 Task: Check the sale-to-list ratio of front patio in the last 1 year.
Action: Mouse moved to (769, 180)
Screenshot: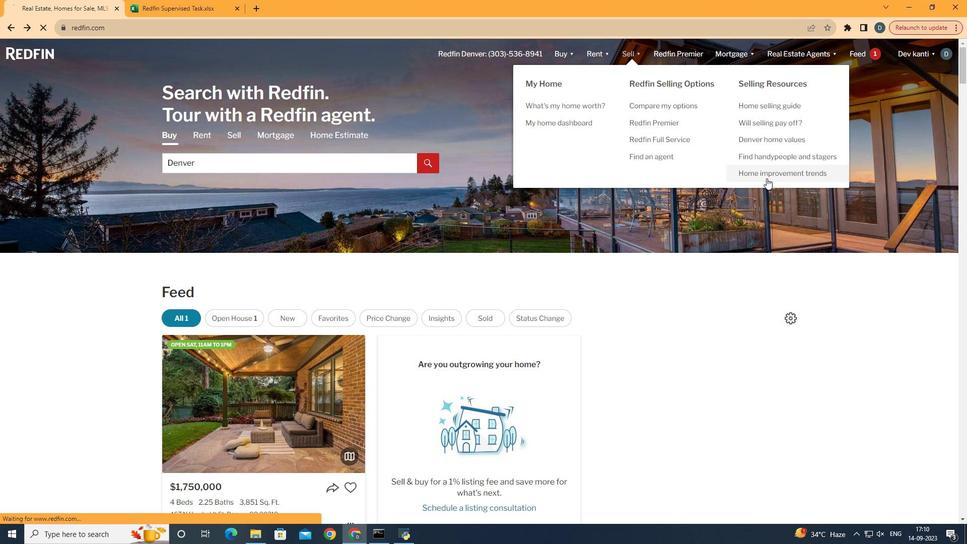 
Action: Mouse pressed left at (769, 180)
Screenshot: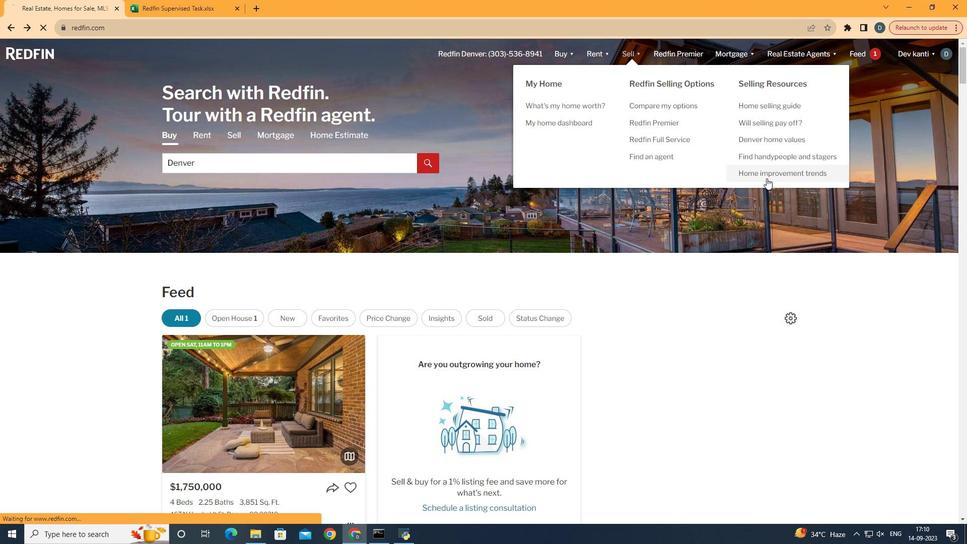 
Action: Mouse moved to (241, 192)
Screenshot: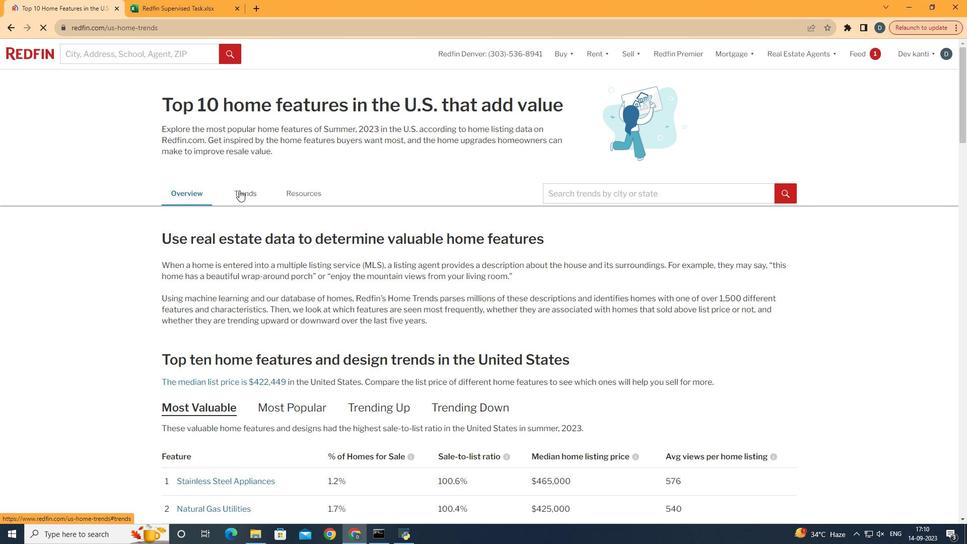 
Action: Mouse pressed left at (241, 192)
Screenshot: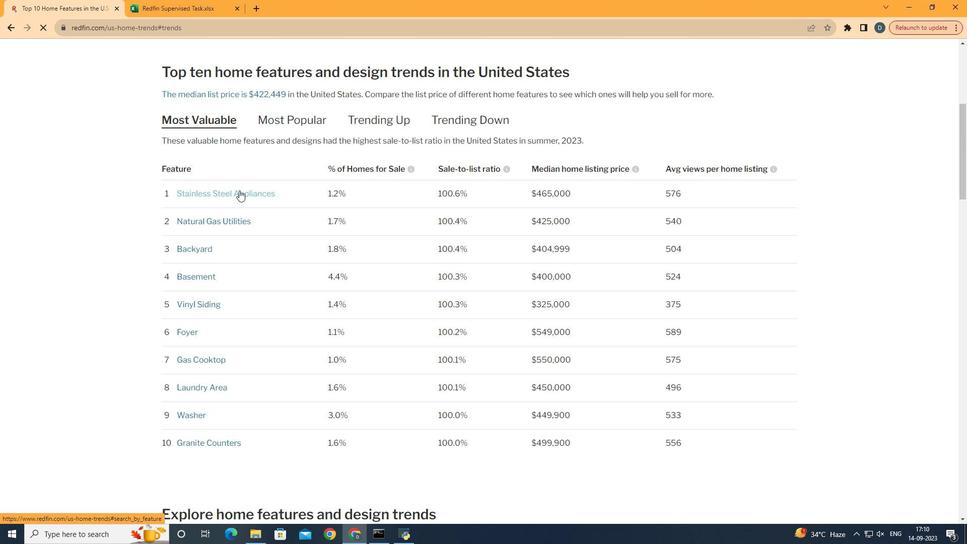 
Action: Mouse moved to (309, 239)
Screenshot: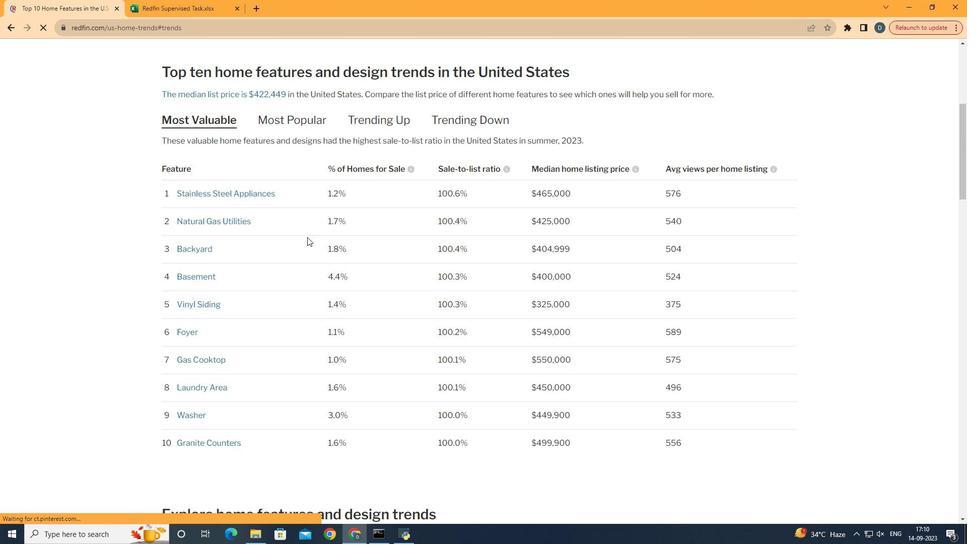 
Action: Mouse scrolled (309, 239) with delta (0, 0)
Screenshot: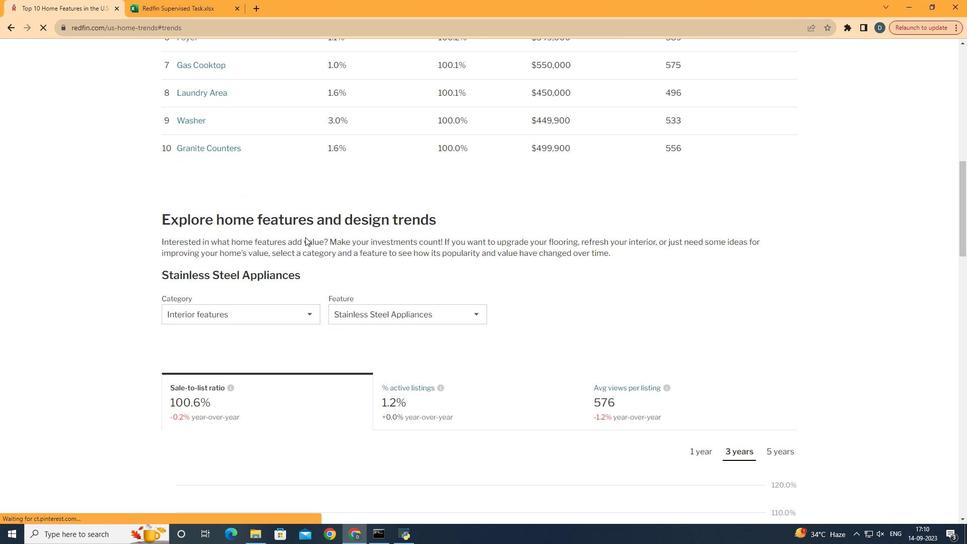 
Action: Mouse scrolled (309, 239) with delta (0, 0)
Screenshot: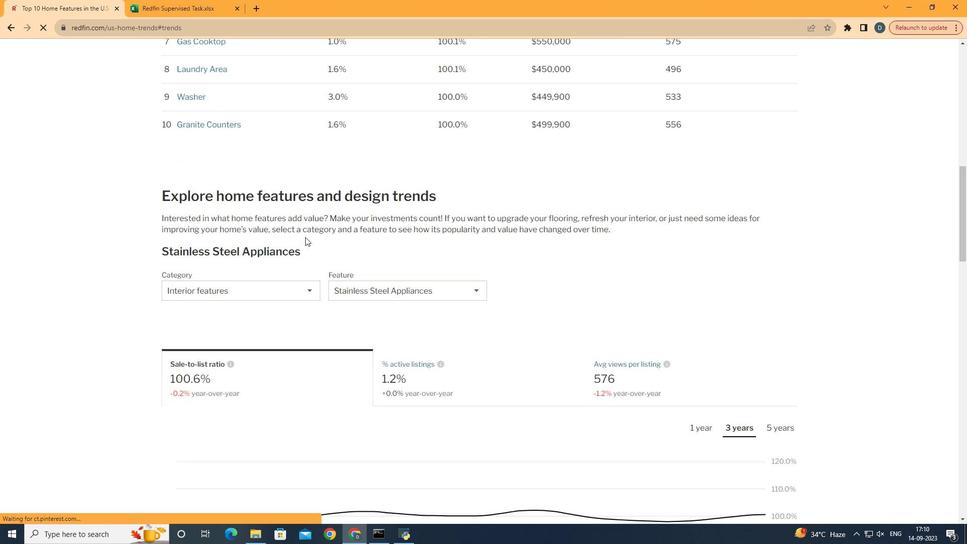 
Action: Mouse moved to (309, 239)
Screenshot: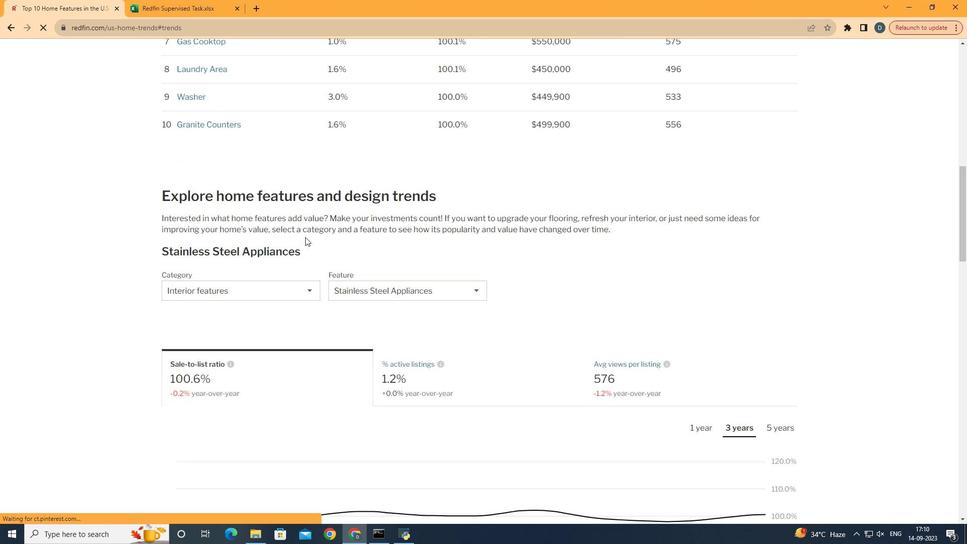 
Action: Mouse scrolled (309, 238) with delta (0, 0)
Screenshot: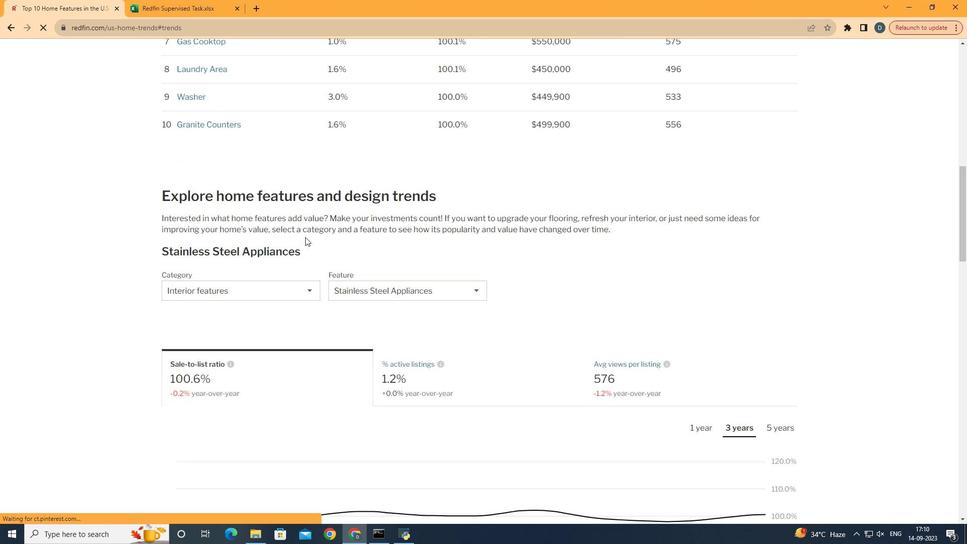 
Action: Mouse moved to (309, 239)
Screenshot: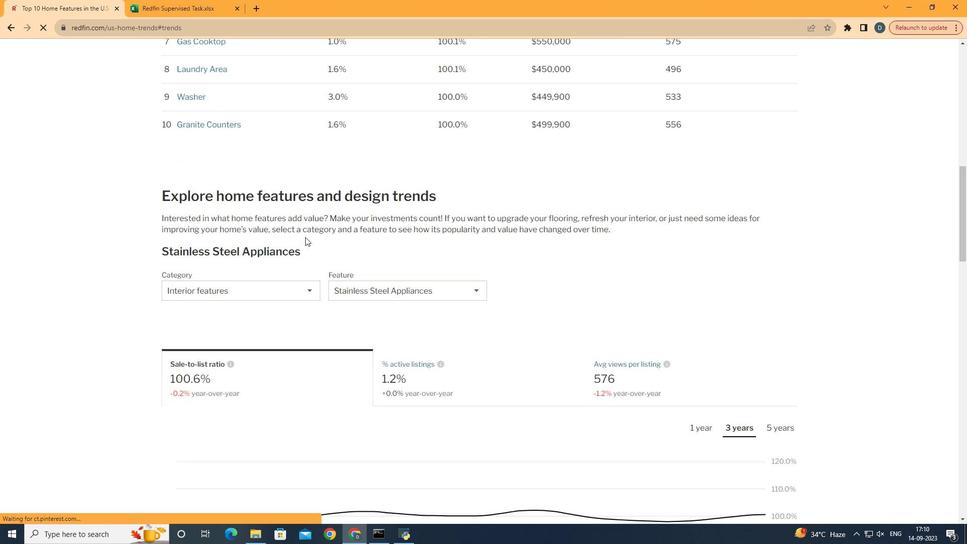 
Action: Mouse scrolled (309, 238) with delta (0, 0)
Screenshot: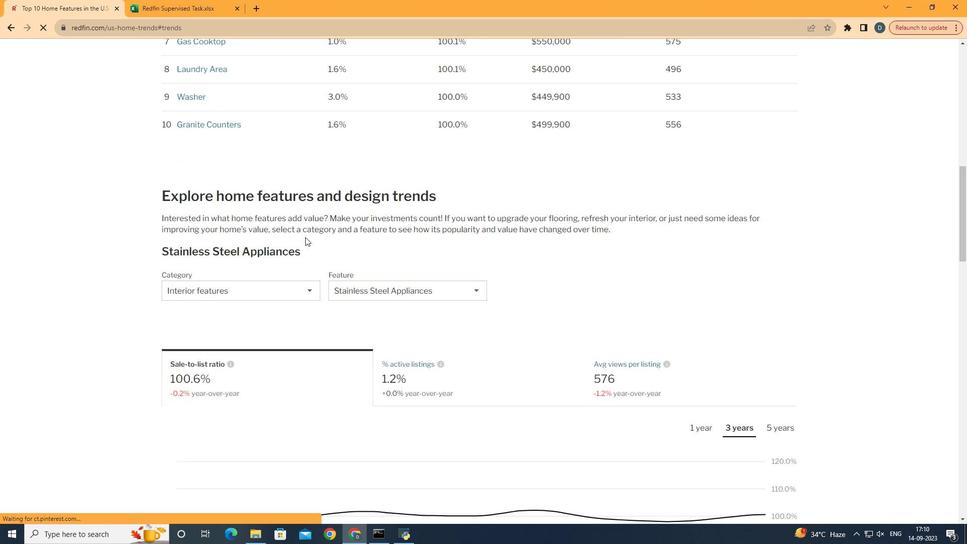 
Action: Mouse moved to (308, 239)
Screenshot: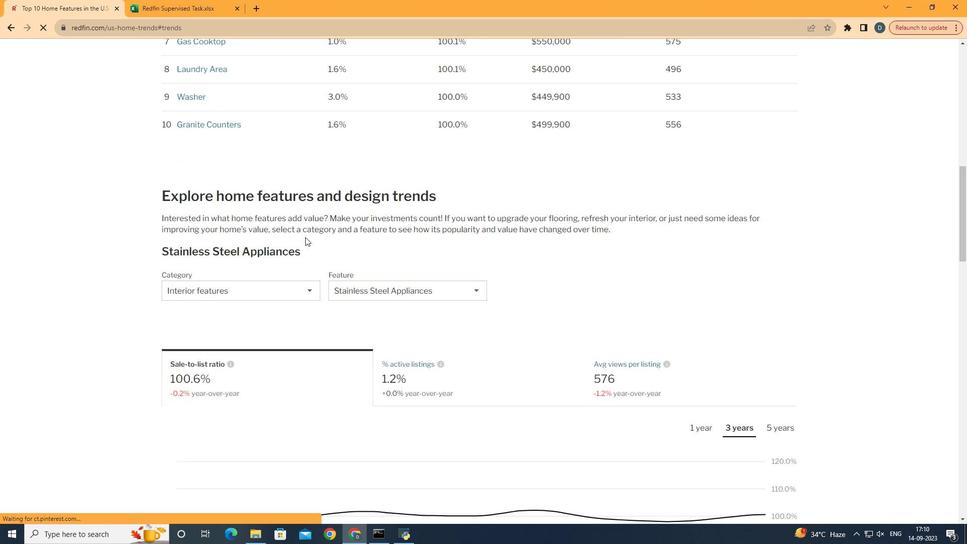 
Action: Mouse scrolled (308, 238) with delta (0, 0)
Screenshot: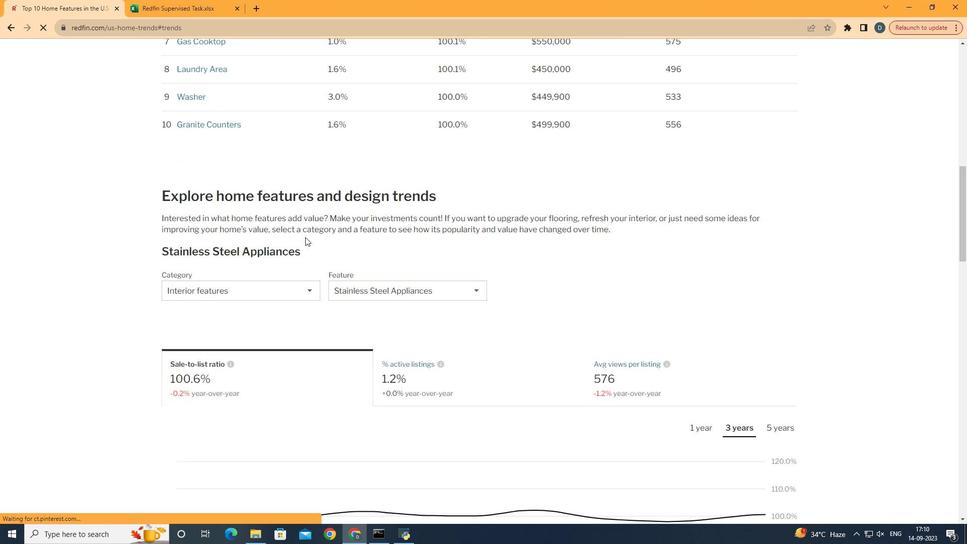
Action: Mouse moved to (307, 239)
Screenshot: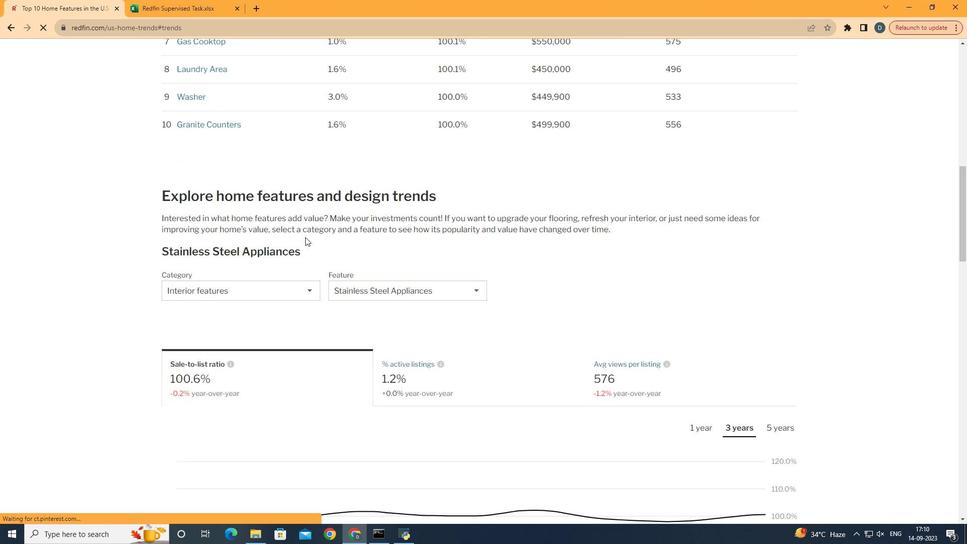 
Action: Mouse scrolled (307, 239) with delta (0, 0)
Screenshot: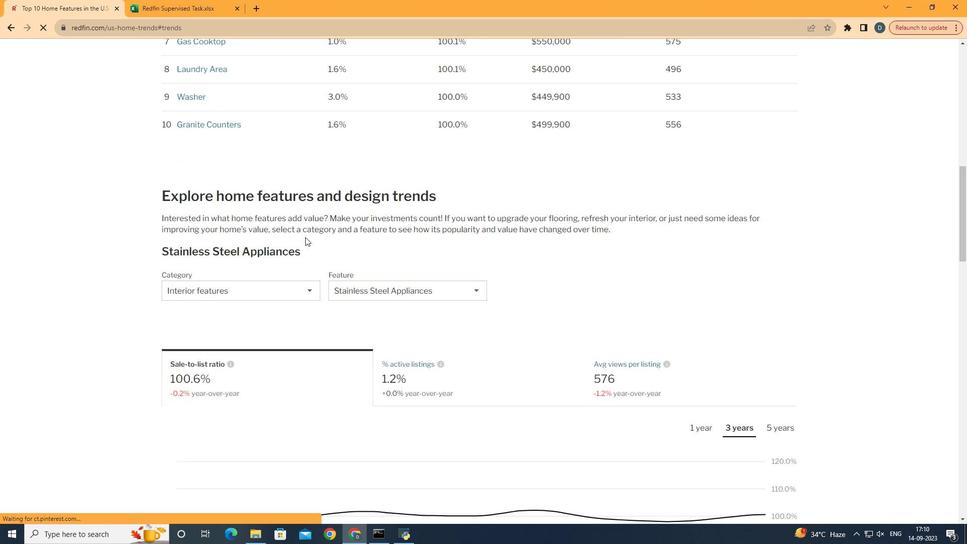 
Action: Mouse scrolled (307, 239) with delta (0, 0)
Screenshot: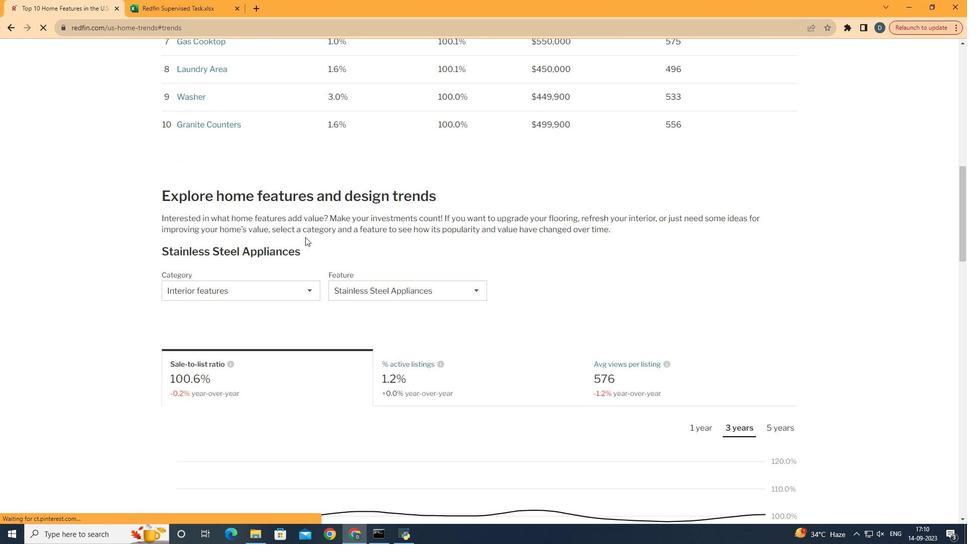 
Action: Mouse moved to (304, 240)
Screenshot: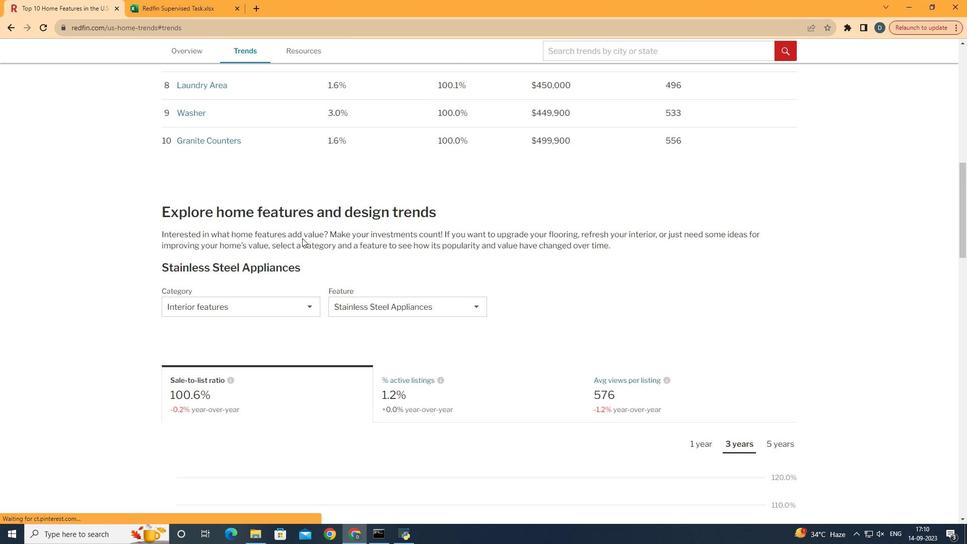 
Action: Mouse scrolled (304, 240) with delta (0, 0)
Screenshot: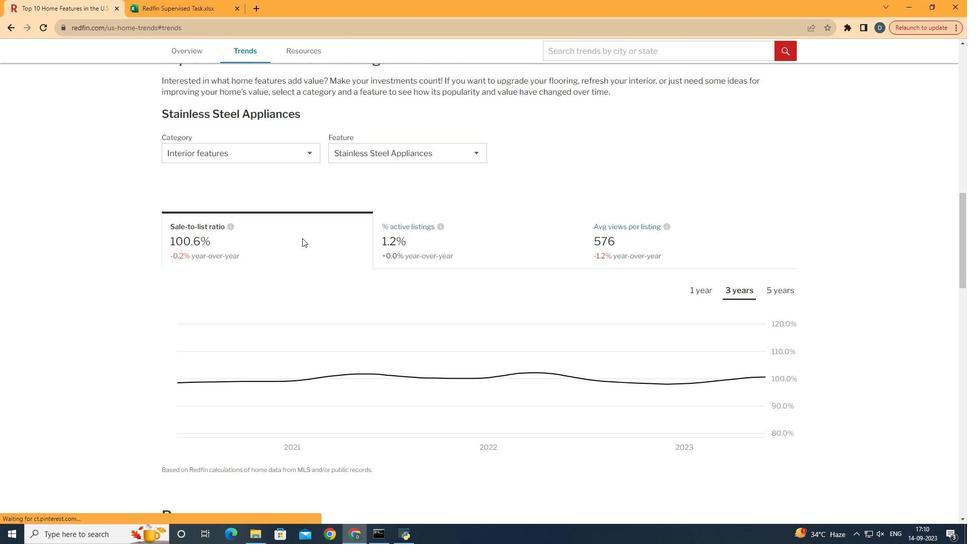 
Action: Mouse scrolled (304, 240) with delta (0, 0)
Screenshot: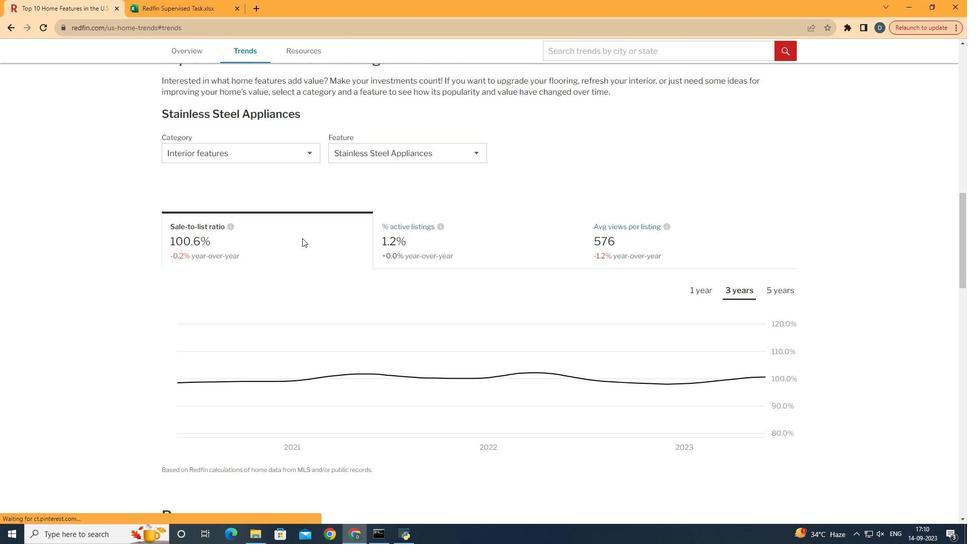 
Action: Mouse scrolled (304, 240) with delta (0, 0)
Screenshot: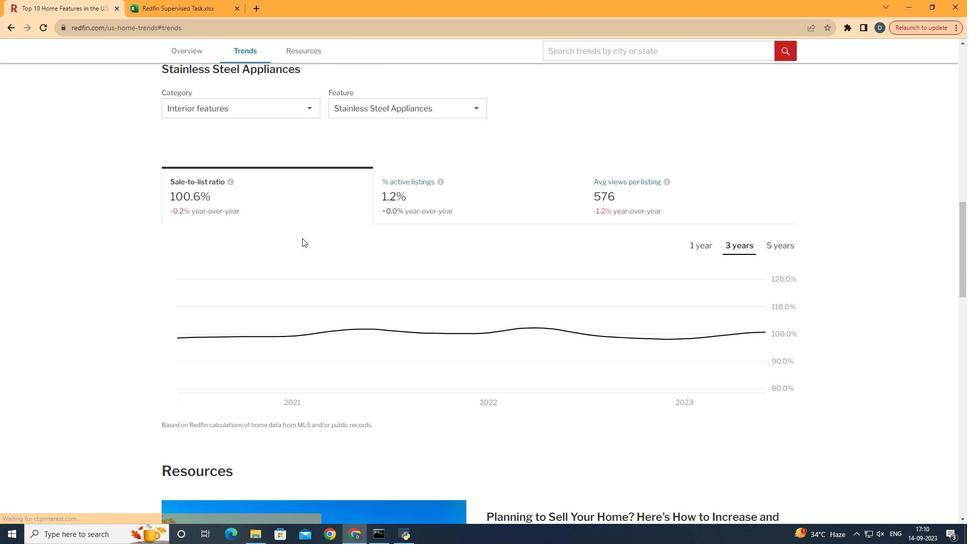 
Action: Mouse scrolled (304, 240) with delta (0, 0)
Screenshot: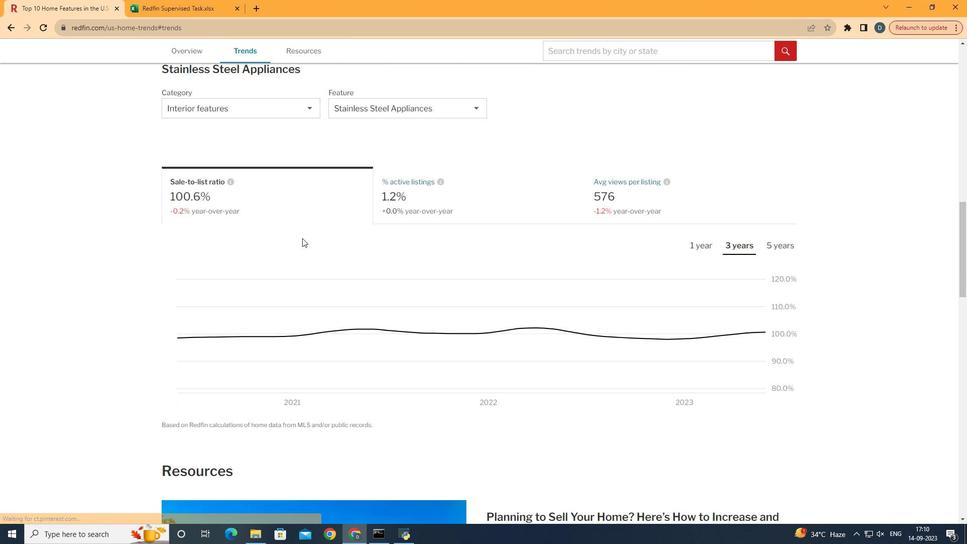 
Action: Mouse moved to (304, 240)
Screenshot: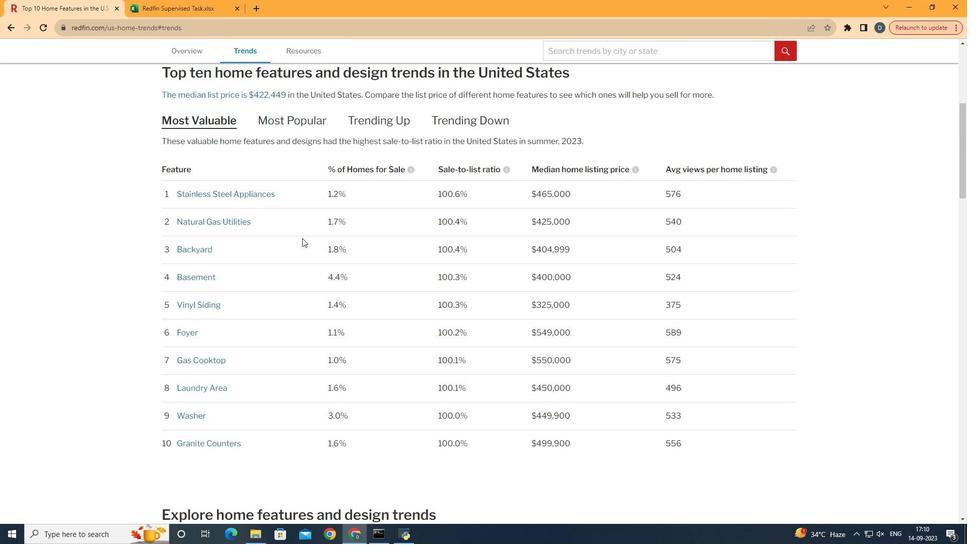 
Action: Mouse scrolled (304, 241) with delta (0, 0)
Screenshot: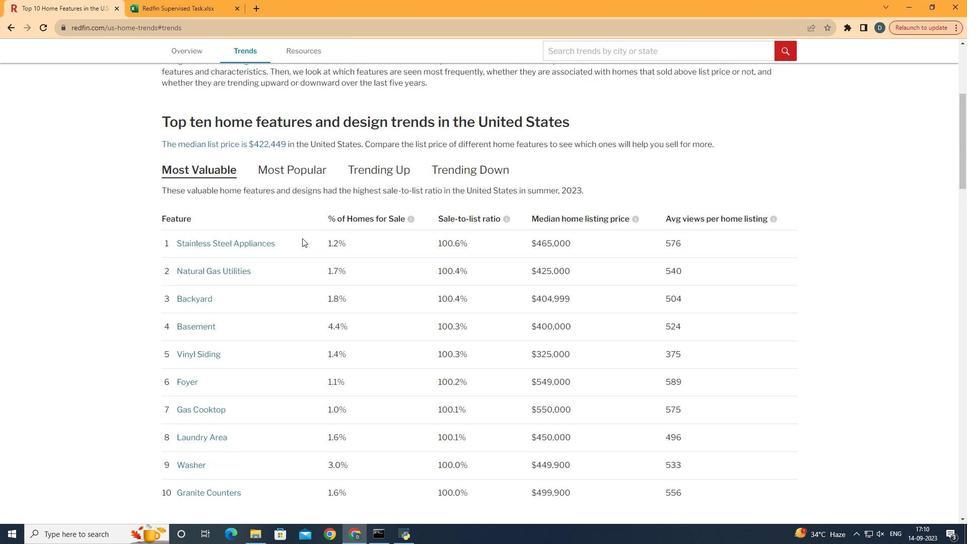 
Action: Mouse scrolled (304, 240) with delta (0, 0)
Screenshot: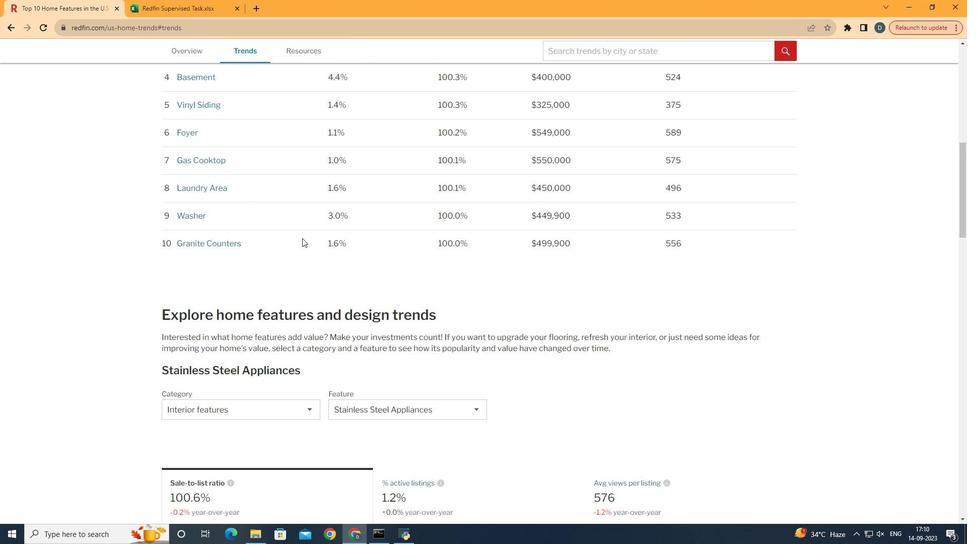 
Action: Mouse scrolled (304, 240) with delta (0, 0)
Screenshot: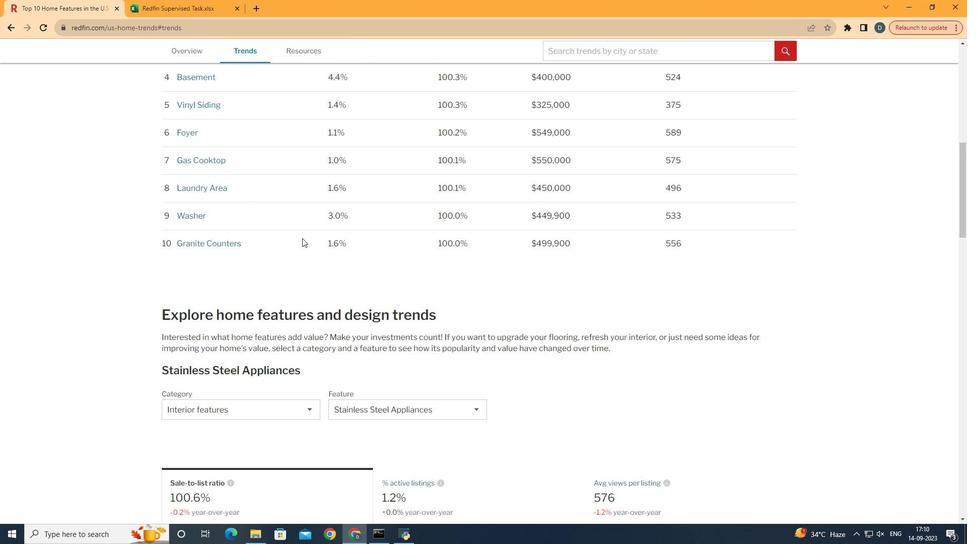 
Action: Mouse scrolled (304, 240) with delta (0, 0)
Screenshot: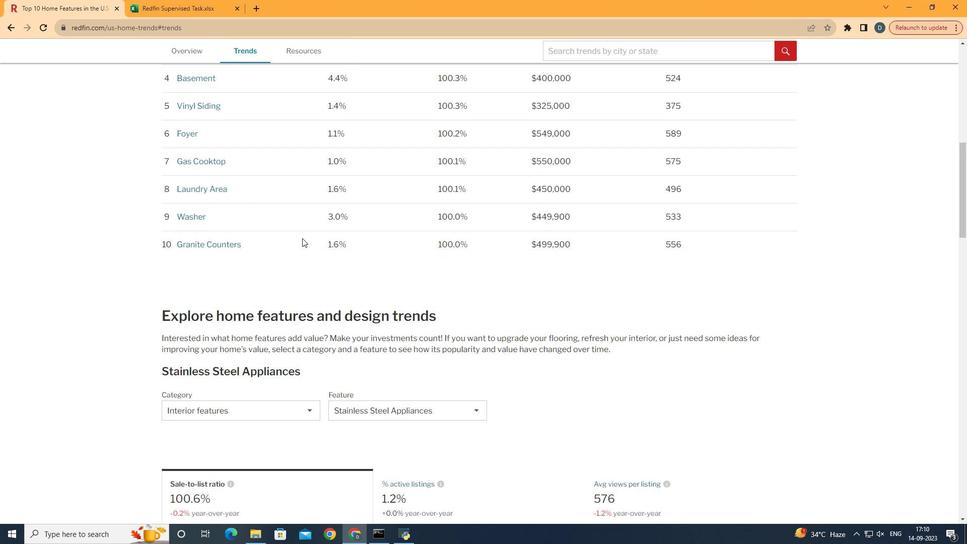 
Action: Mouse scrolled (304, 240) with delta (0, 0)
Screenshot: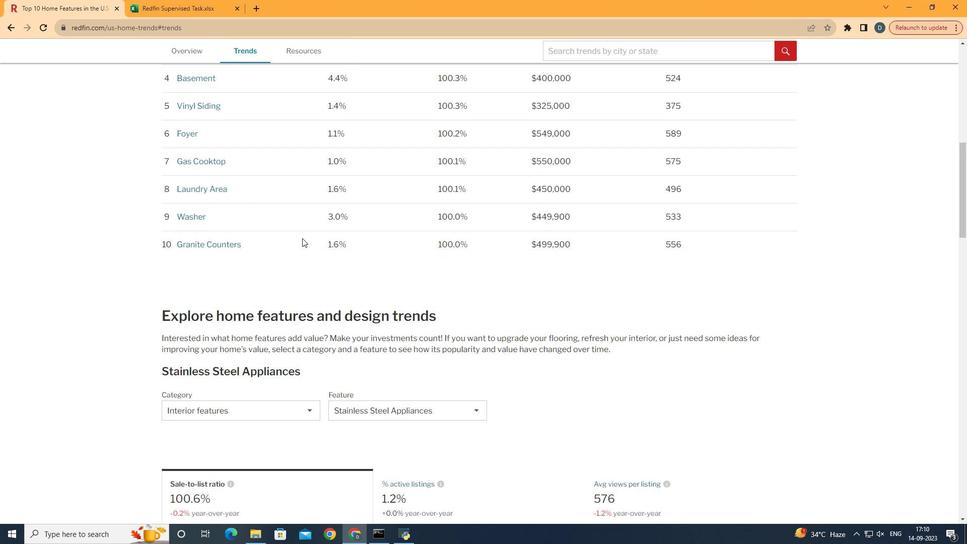 
Action: Mouse scrolled (304, 240) with delta (0, 0)
Screenshot: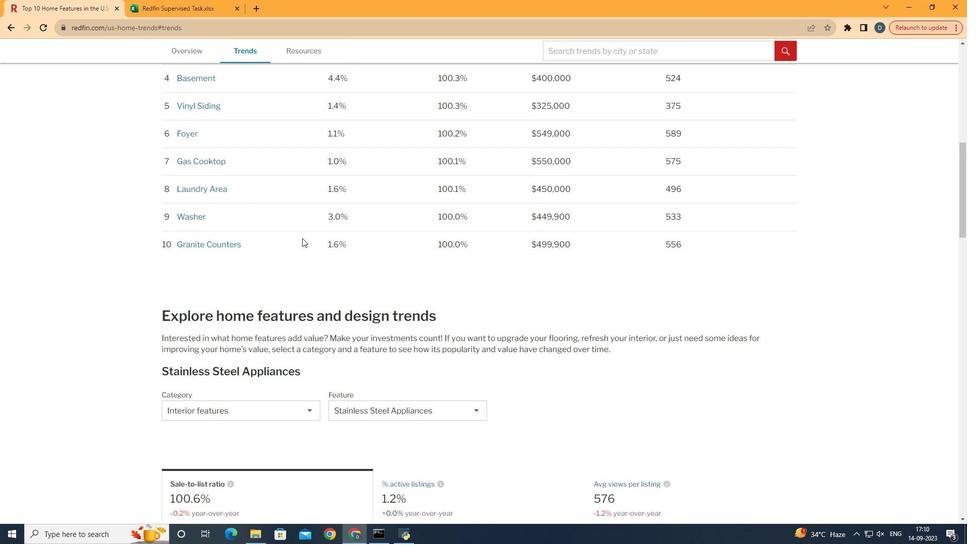 
Action: Mouse scrolled (304, 241) with delta (0, 0)
Screenshot: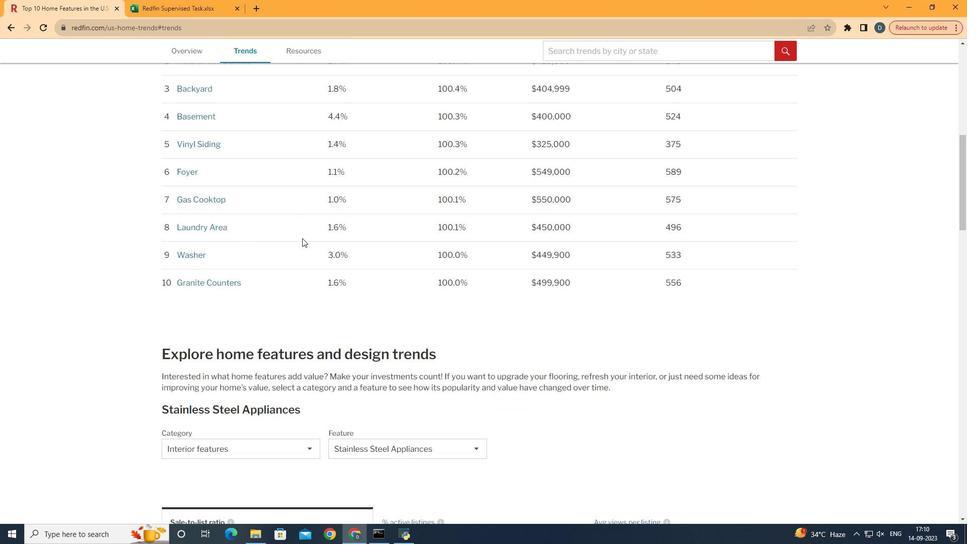 
Action: Mouse scrolled (304, 240) with delta (0, 0)
Screenshot: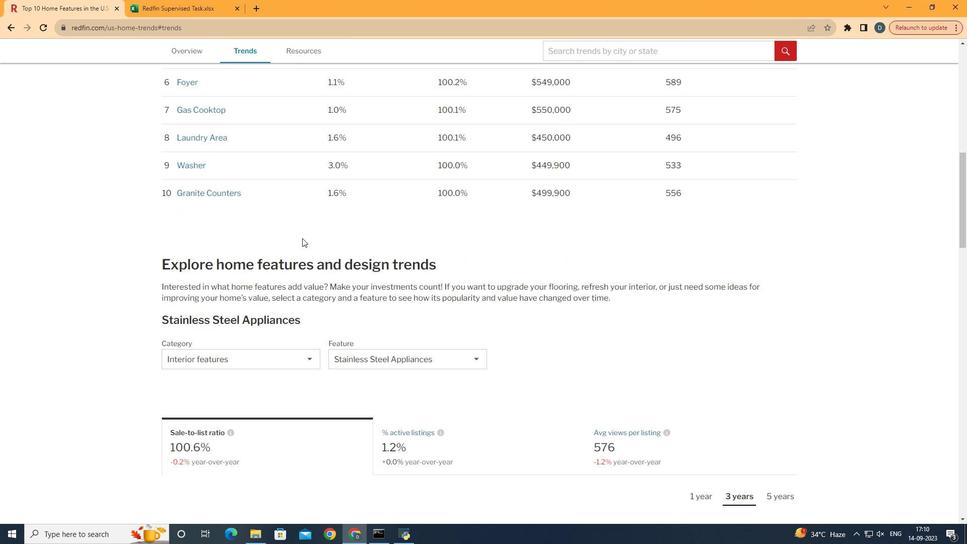 
Action: Mouse scrolled (304, 240) with delta (0, 0)
Screenshot: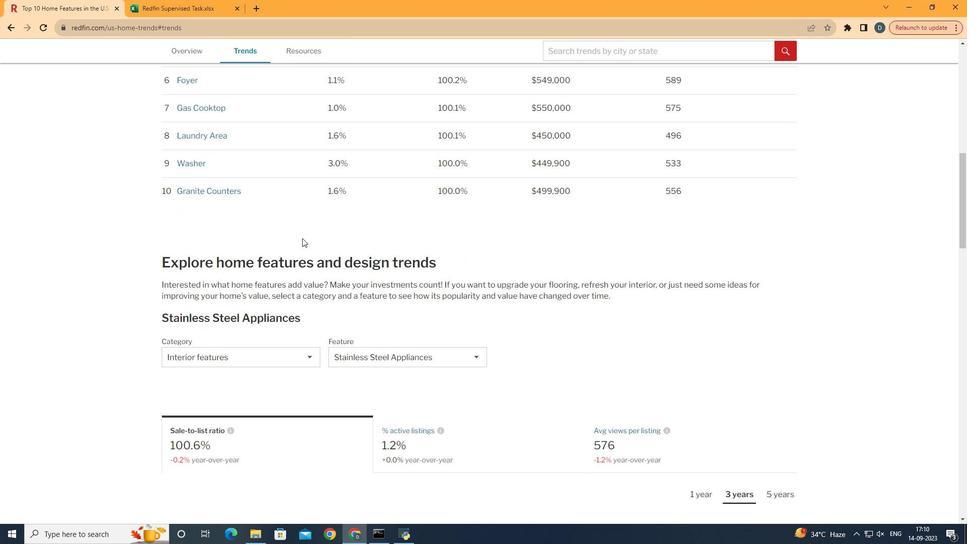 
Action: Mouse scrolled (304, 240) with delta (0, 0)
Screenshot: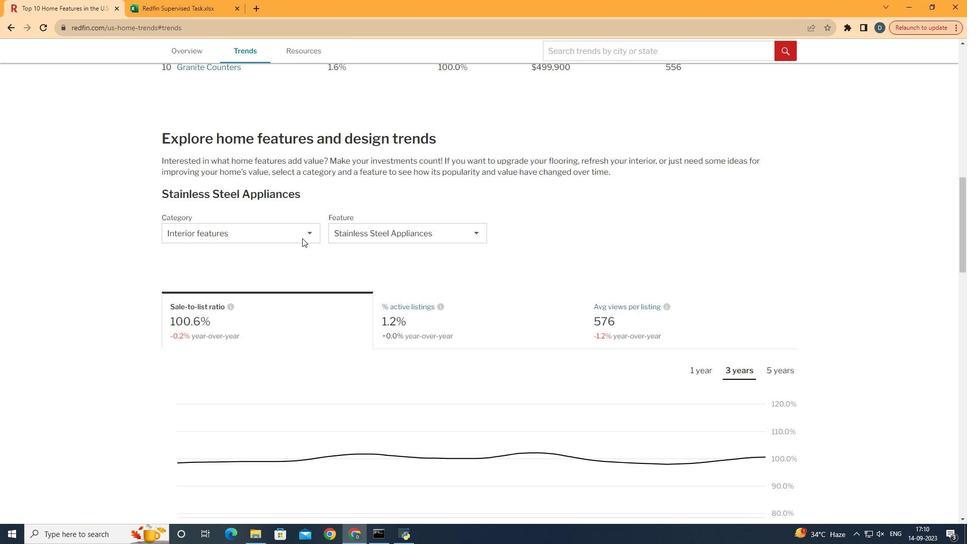 
Action: Mouse scrolled (304, 240) with delta (0, 0)
Screenshot: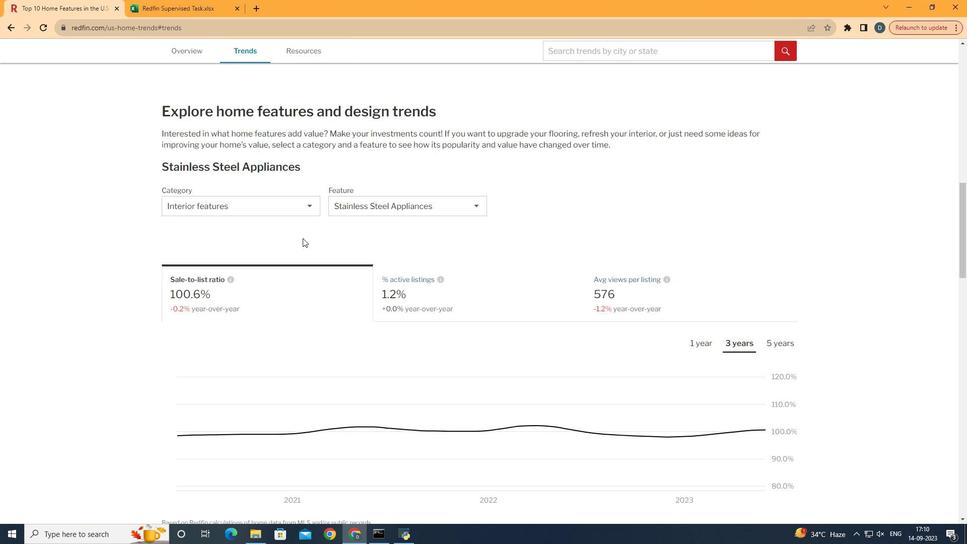
Action: Mouse scrolled (304, 240) with delta (0, 0)
Screenshot: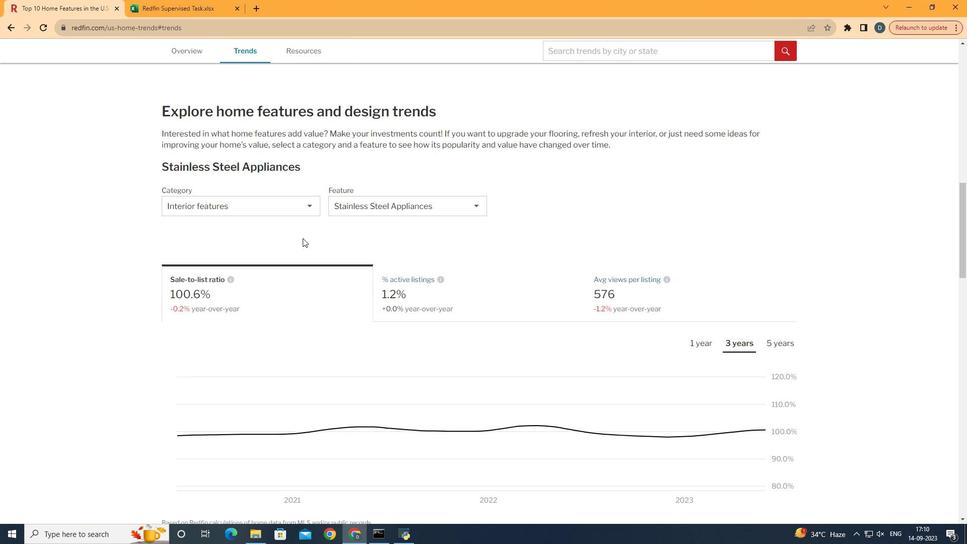 
Action: Mouse moved to (298, 212)
Screenshot: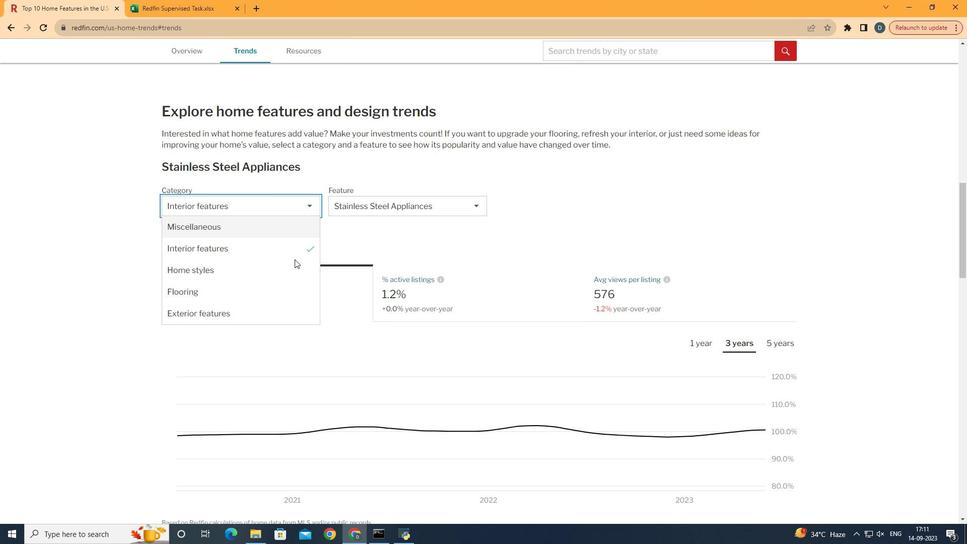
Action: Mouse pressed left at (298, 212)
Screenshot: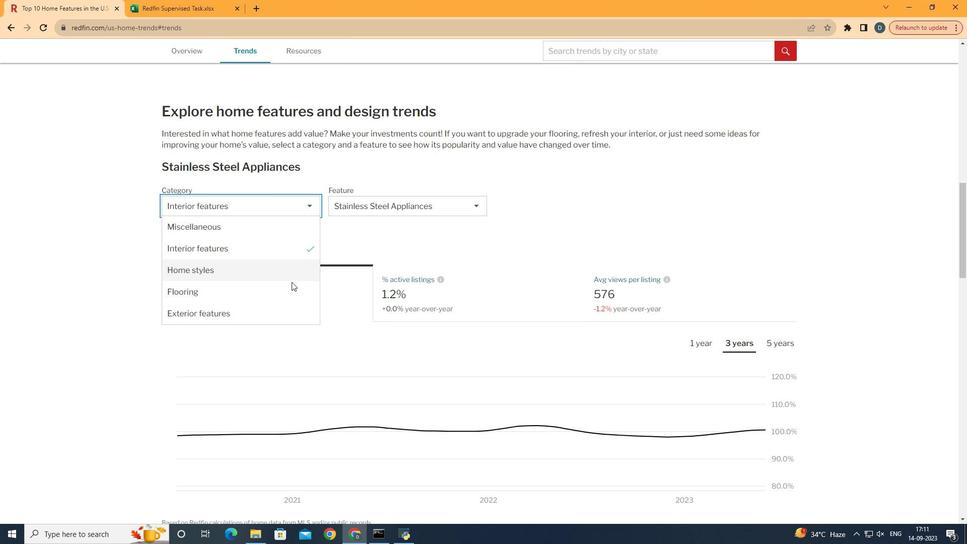 
Action: Mouse moved to (291, 320)
Screenshot: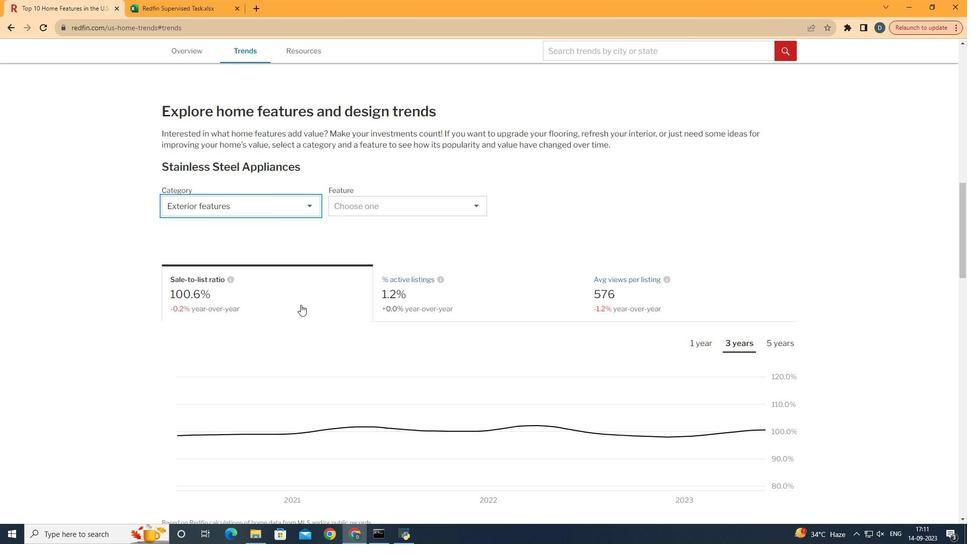 
Action: Mouse pressed left at (291, 320)
Screenshot: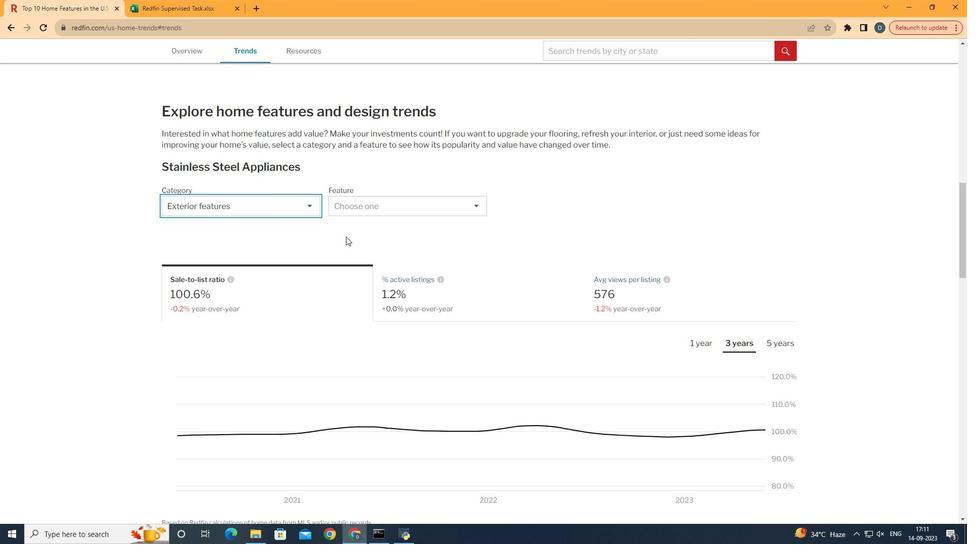 
Action: Mouse moved to (397, 209)
Screenshot: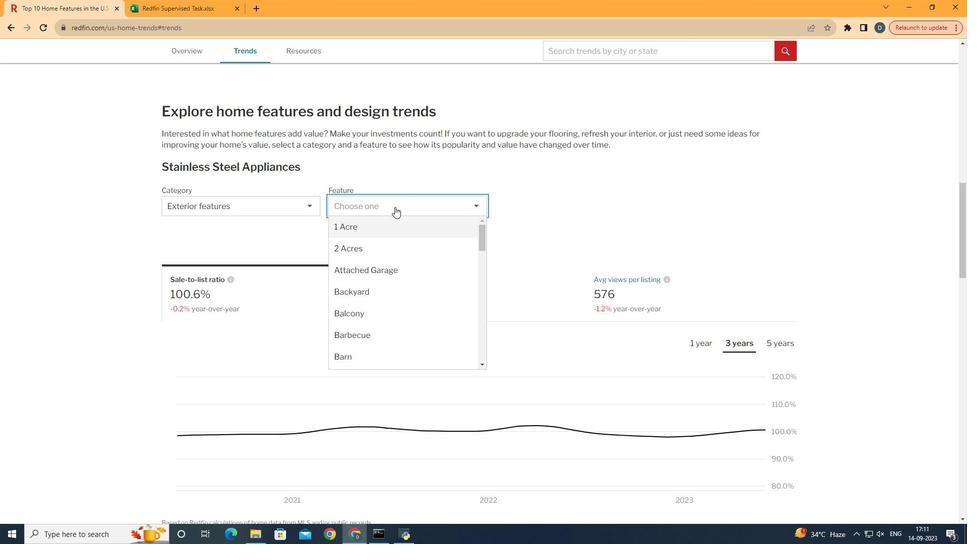 
Action: Mouse pressed left at (397, 209)
Screenshot: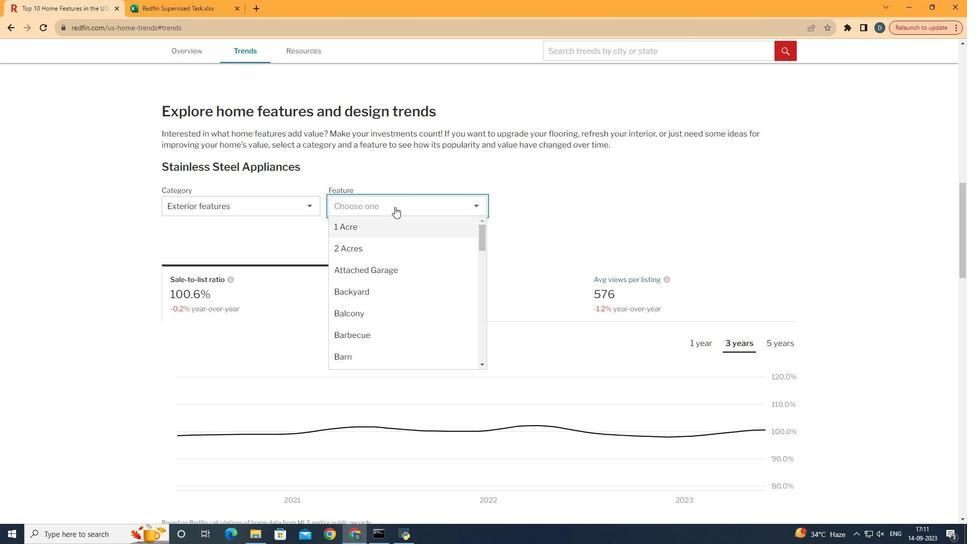 
Action: Mouse moved to (395, 282)
Screenshot: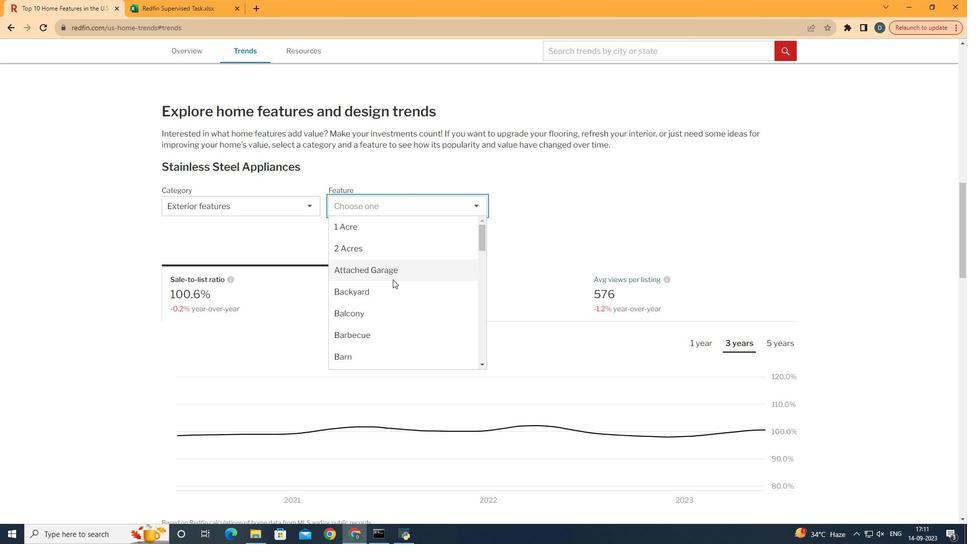 
Action: Mouse scrolled (395, 281) with delta (0, 0)
Screenshot: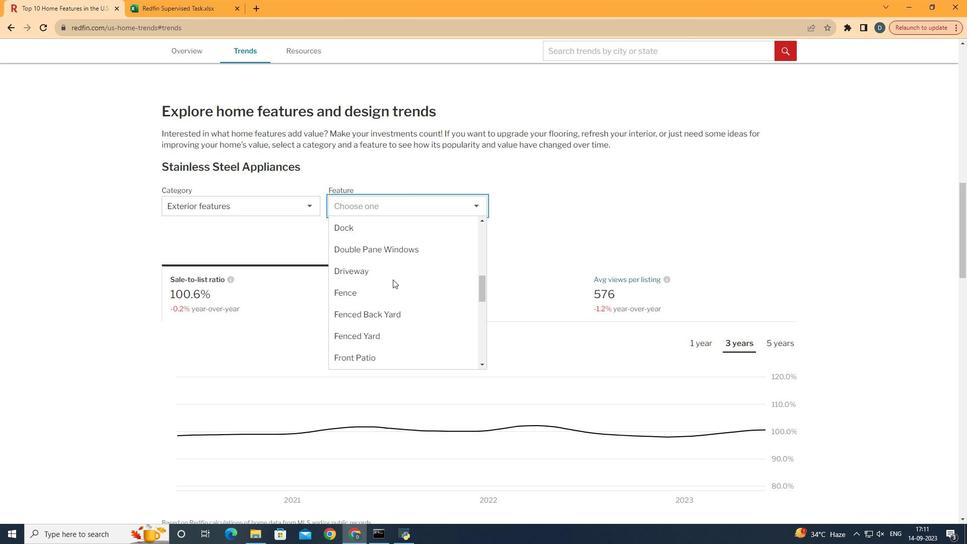 
Action: Mouse scrolled (395, 281) with delta (0, 0)
Screenshot: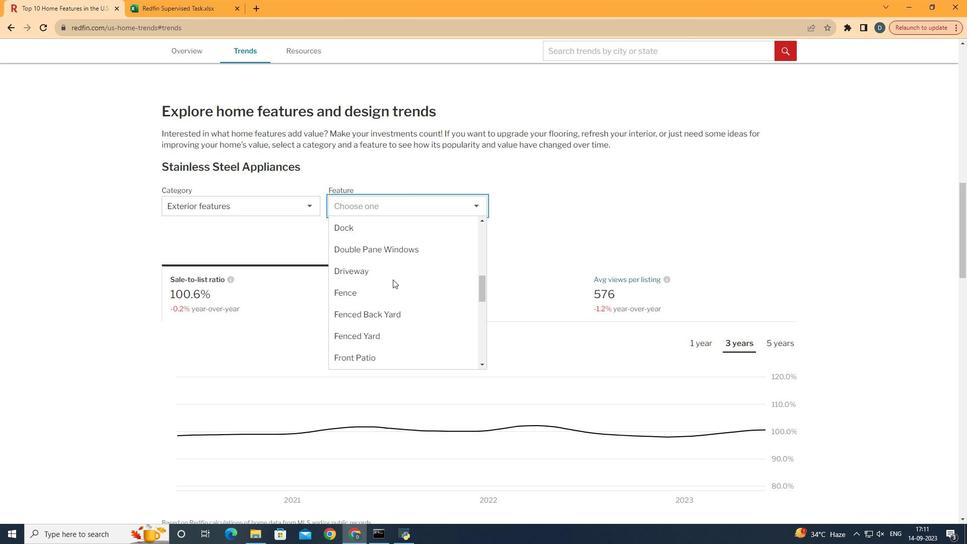 
Action: Mouse scrolled (395, 281) with delta (0, 0)
Screenshot: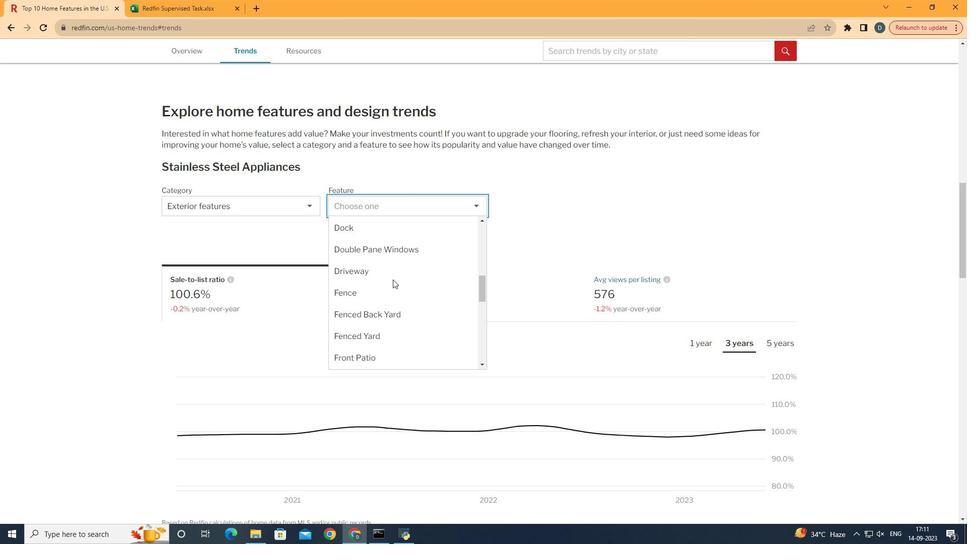
Action: Mouse scrolled (395, 281) with delta (0, 0)
Screenshot: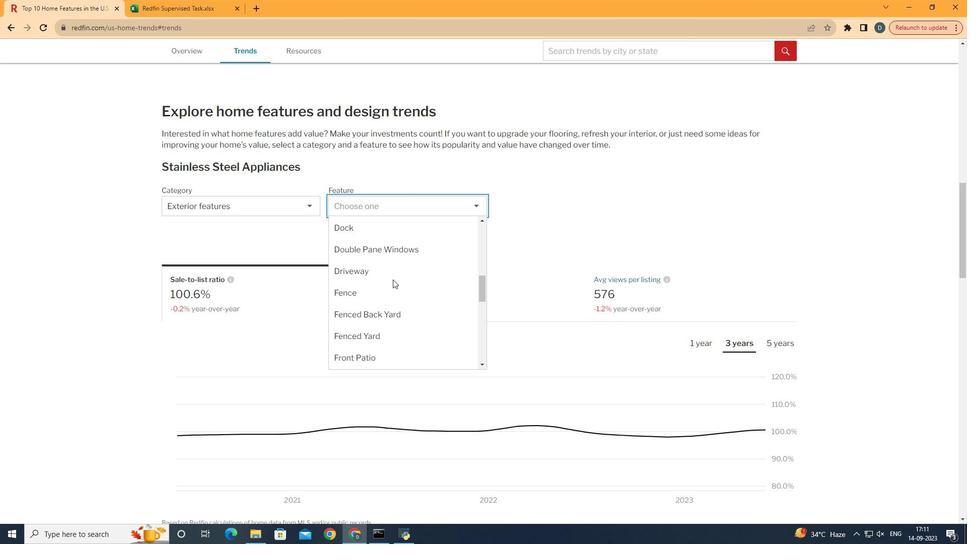 
Action: Mouse scrolled (395, 281) with delta (0, 0)
Screenshot: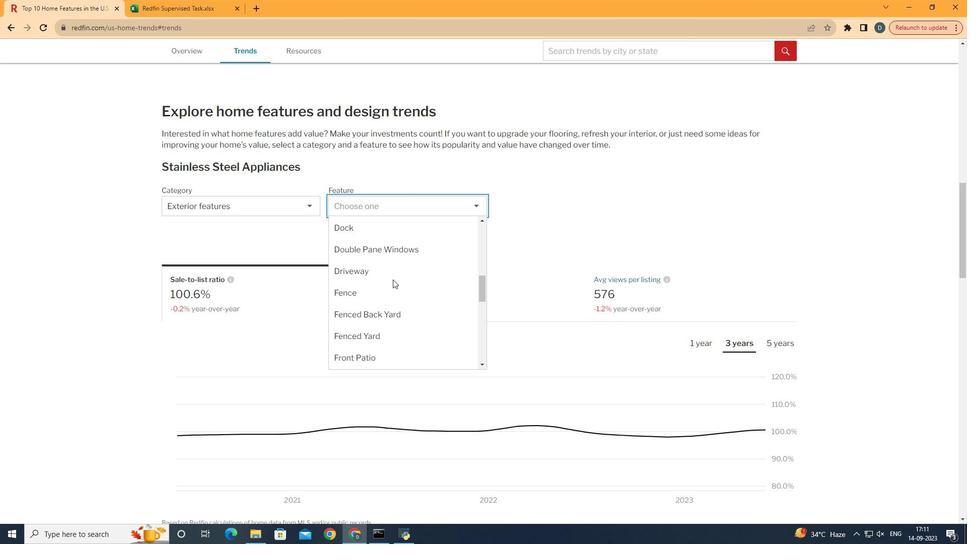 
Action: Mouse scrolled (395, 281) with delta (0, 0)
Screenshot: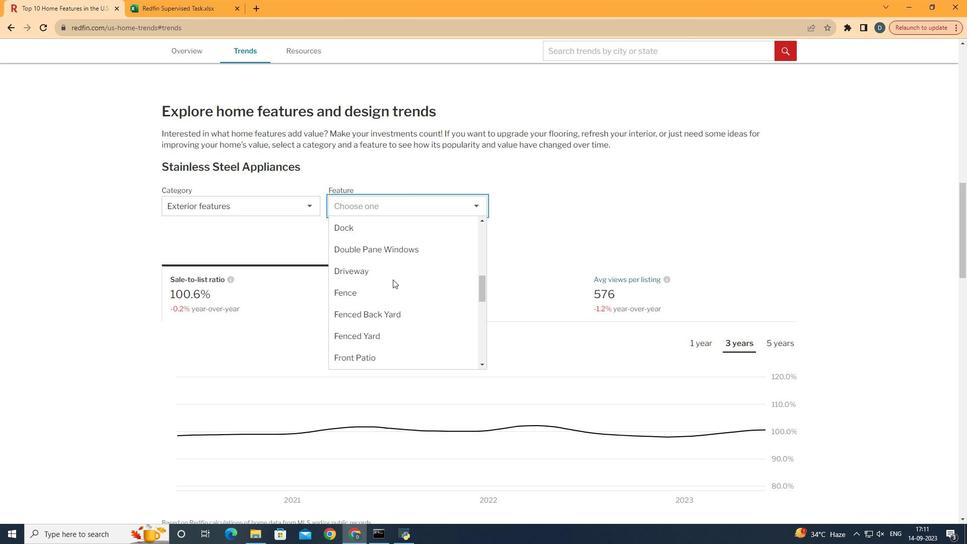 
Action: Mouse scrolled (395, 281) with delta (0, 0)
Screenshot: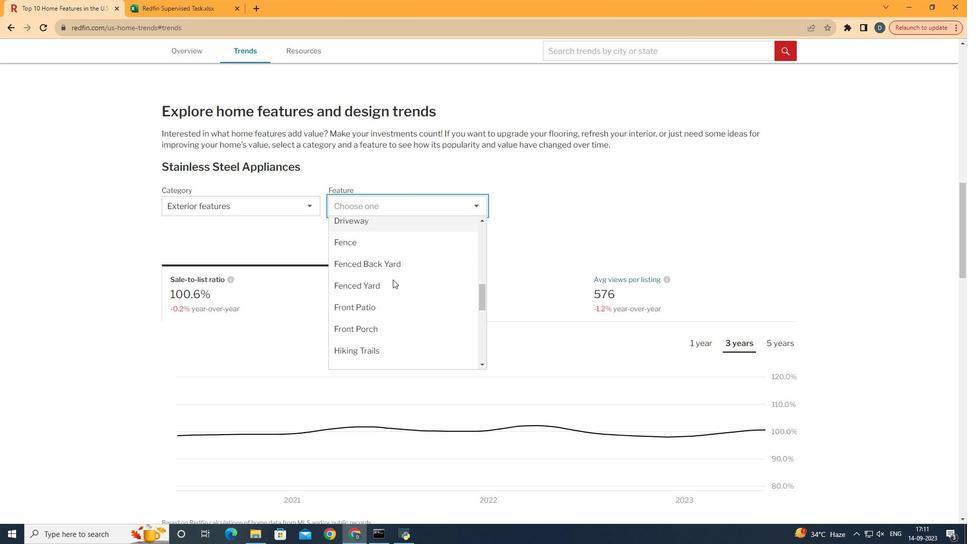 
Action: Mouse moved to (386, 310)
Screenshot: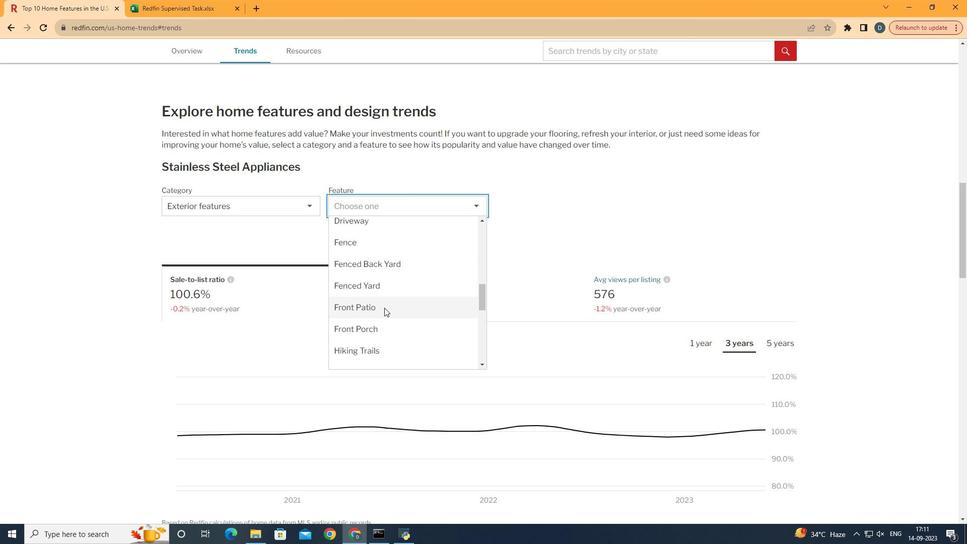 
Action: Mouse pressed left at (386, 310)
Screenshot: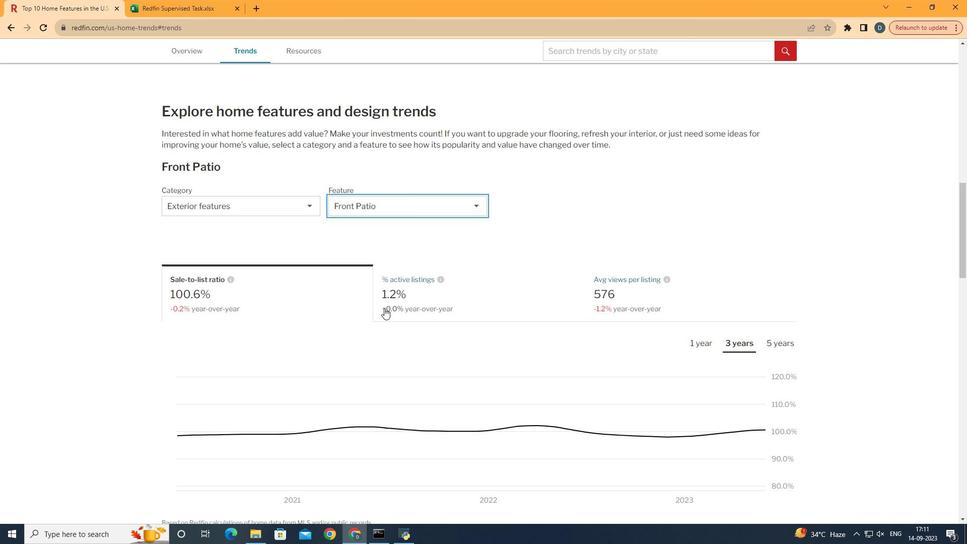 
Action: Mouse moved to (701, 346)
Screenshot: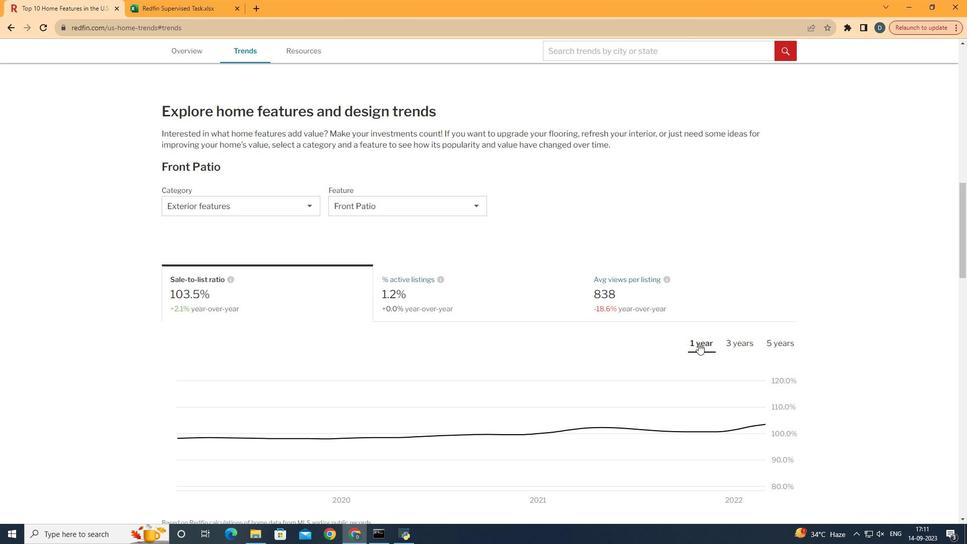 
Action: Mouse pressed left at (701, 346)
Screenshot: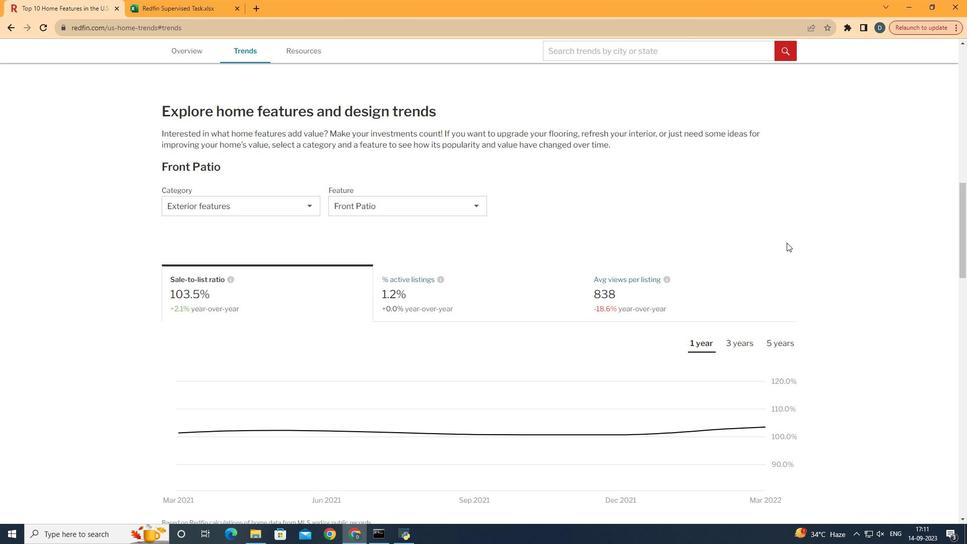 
Action: Mouse moved to (789, 244)
Screenshot: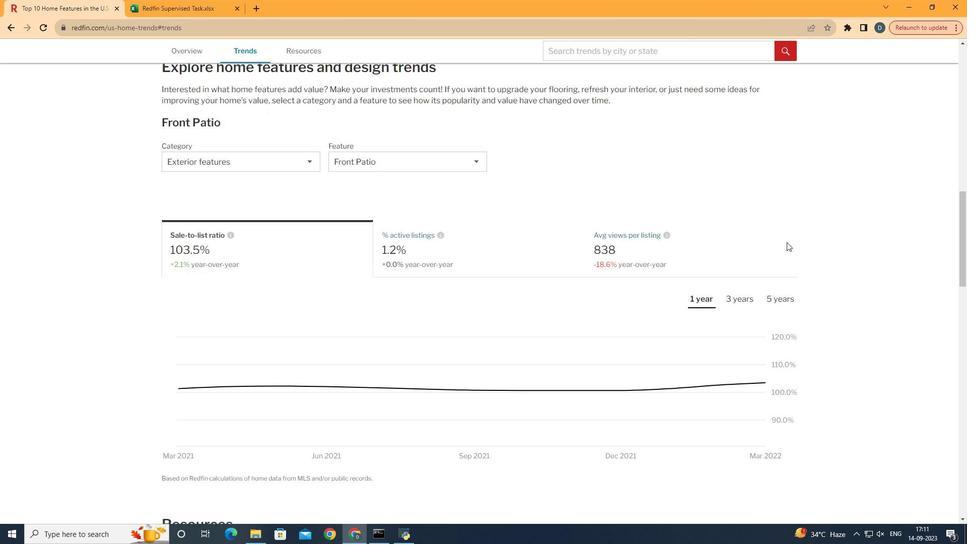 
Action: Mouse scrolled (789, 244) with delta (0, 0)
Screenshot: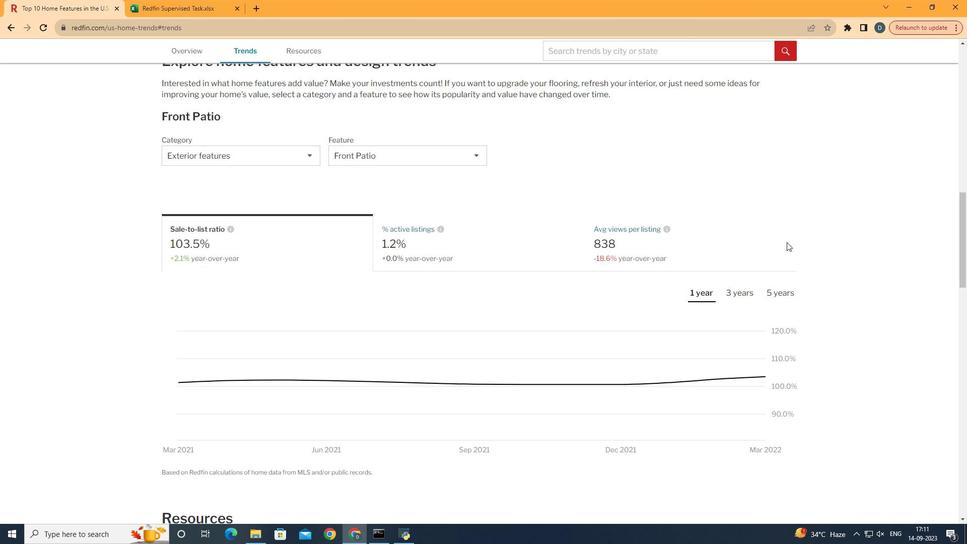 
